 Task: In the  document Balletfile.pdf change page color to  'Grey'. Insert watermark  'Do not copy ' Apply Font Style in watermark Georgia
Action: Mouse moved to (56, 74)
Screenshot: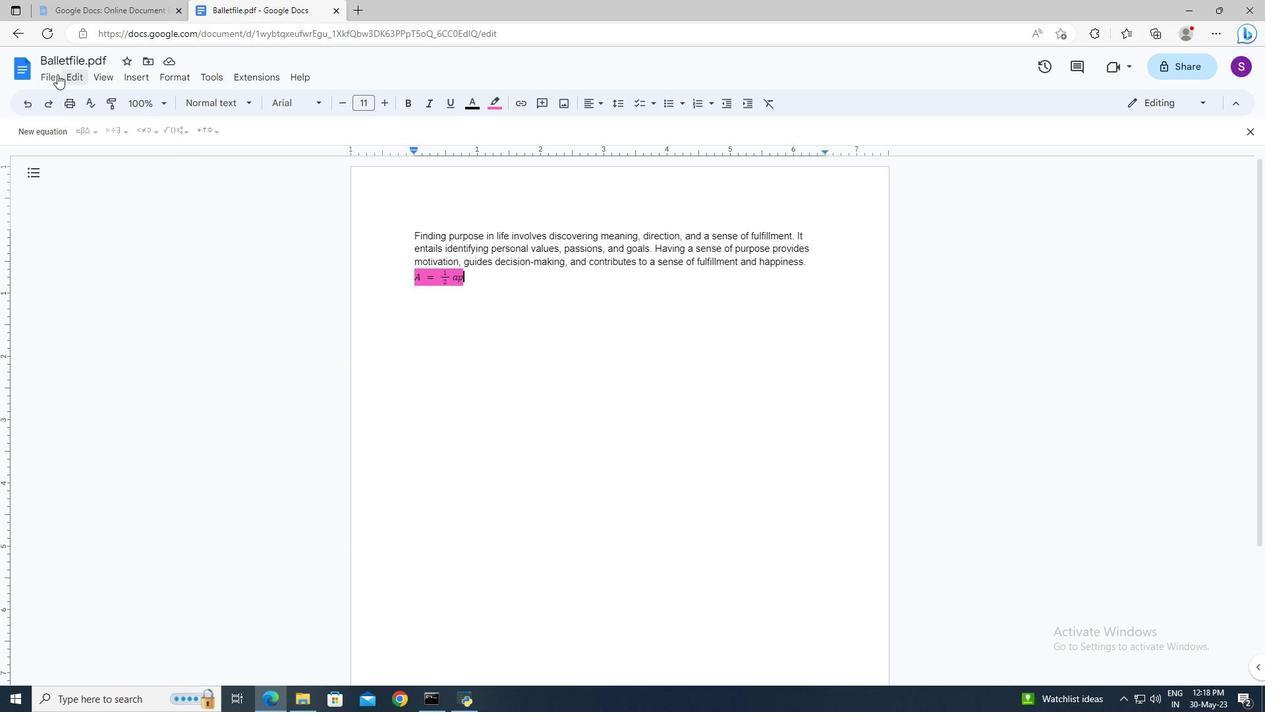 
Action: Mouse pressed left at (56, 74)
Screenshot: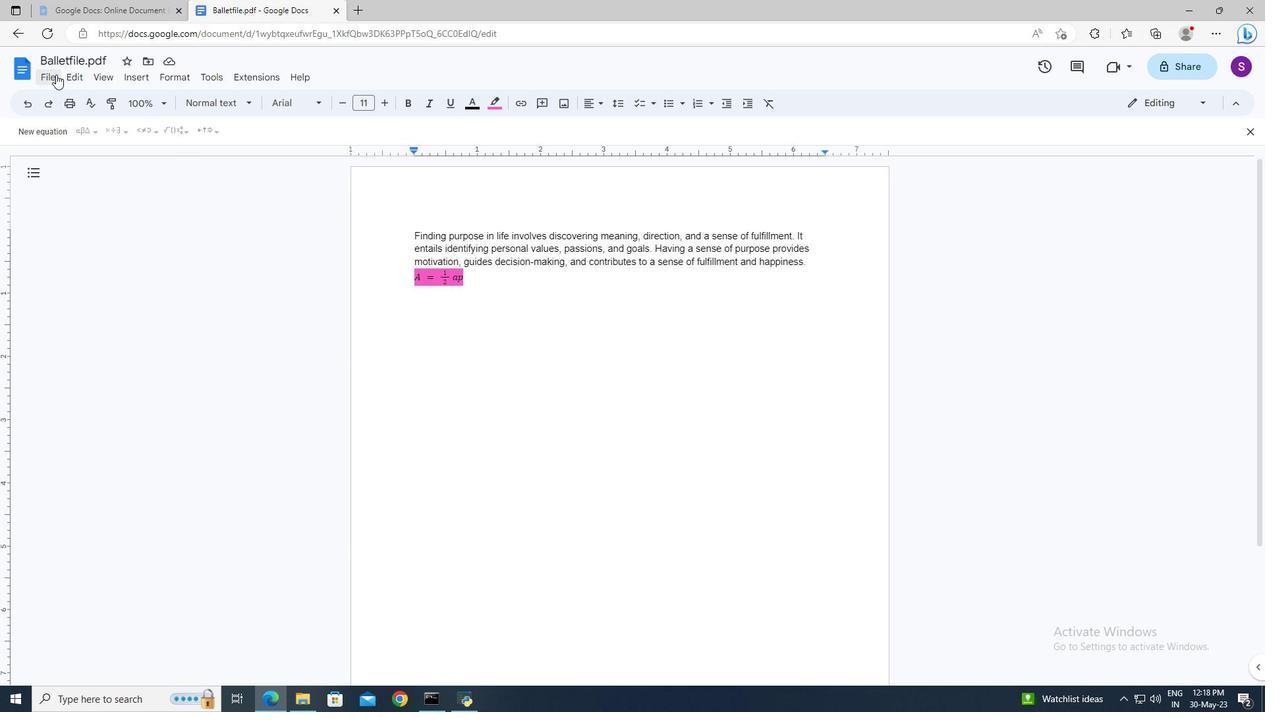 
Action: Mouse moved to (110, 441)
Screenshot: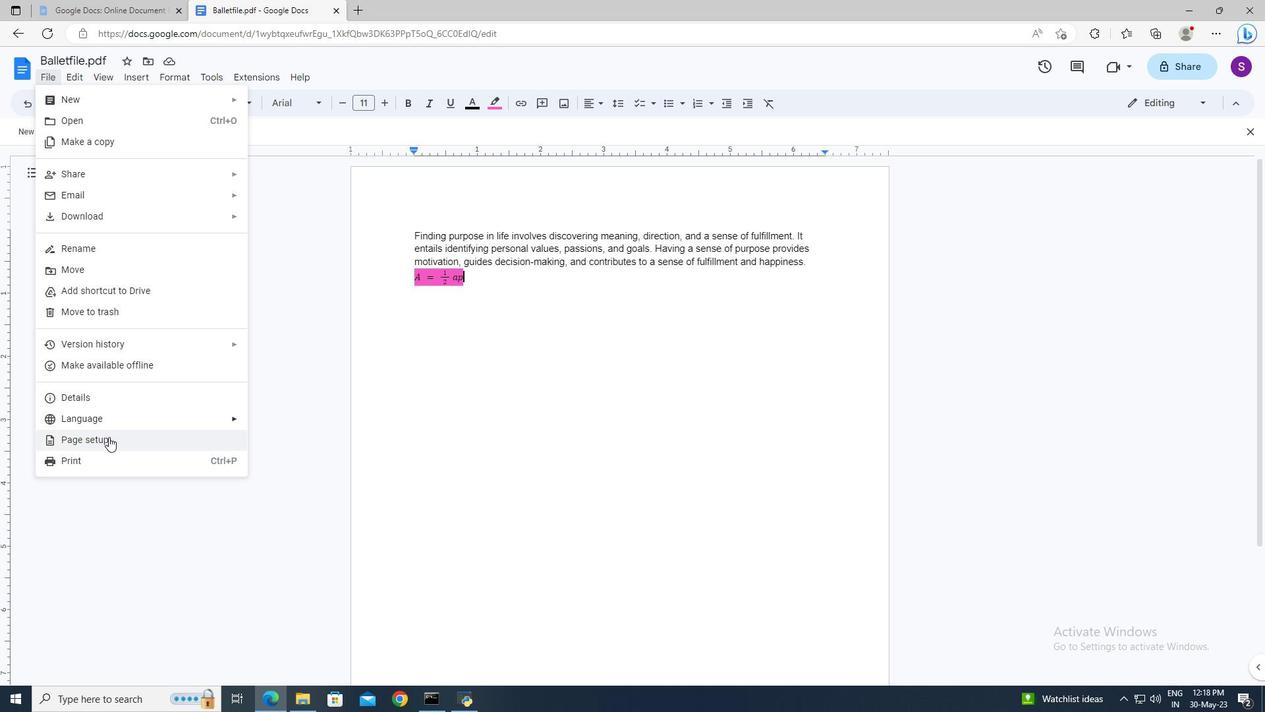 
Action: Mouse pressed left at (110, 441)
Screenshot: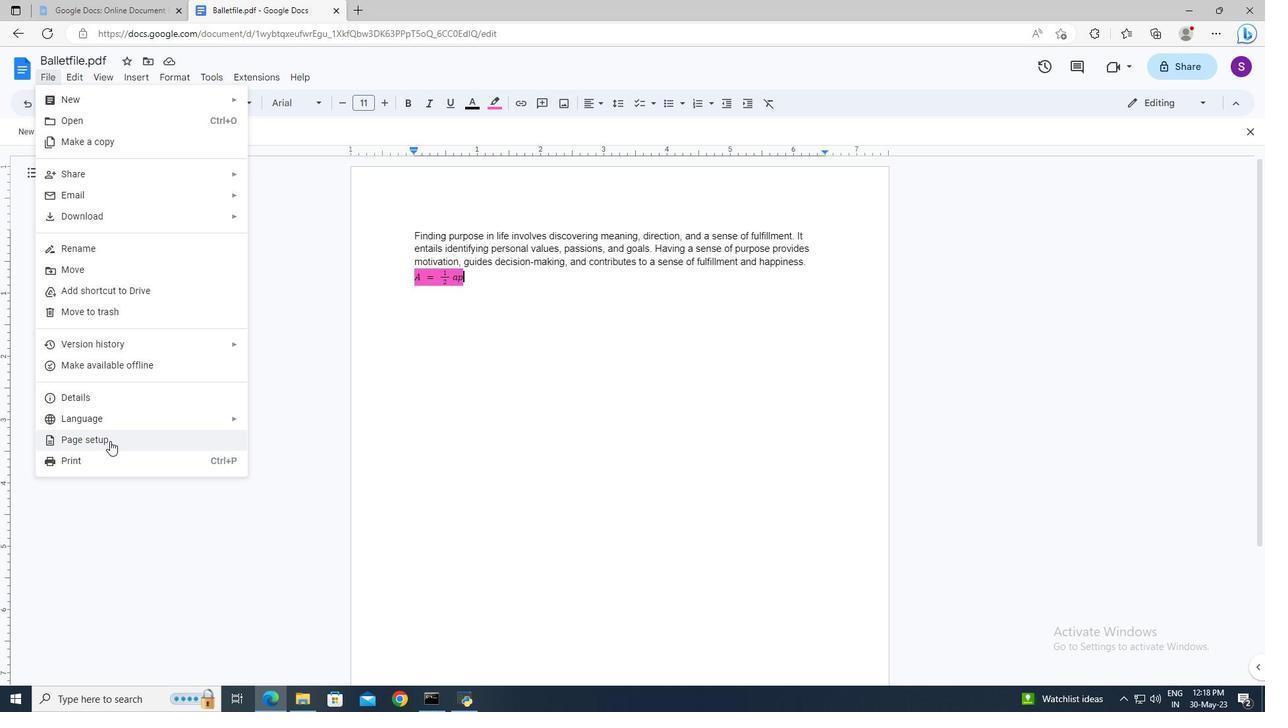 
Action: Mouse moved to (532, 452)
Screenshot: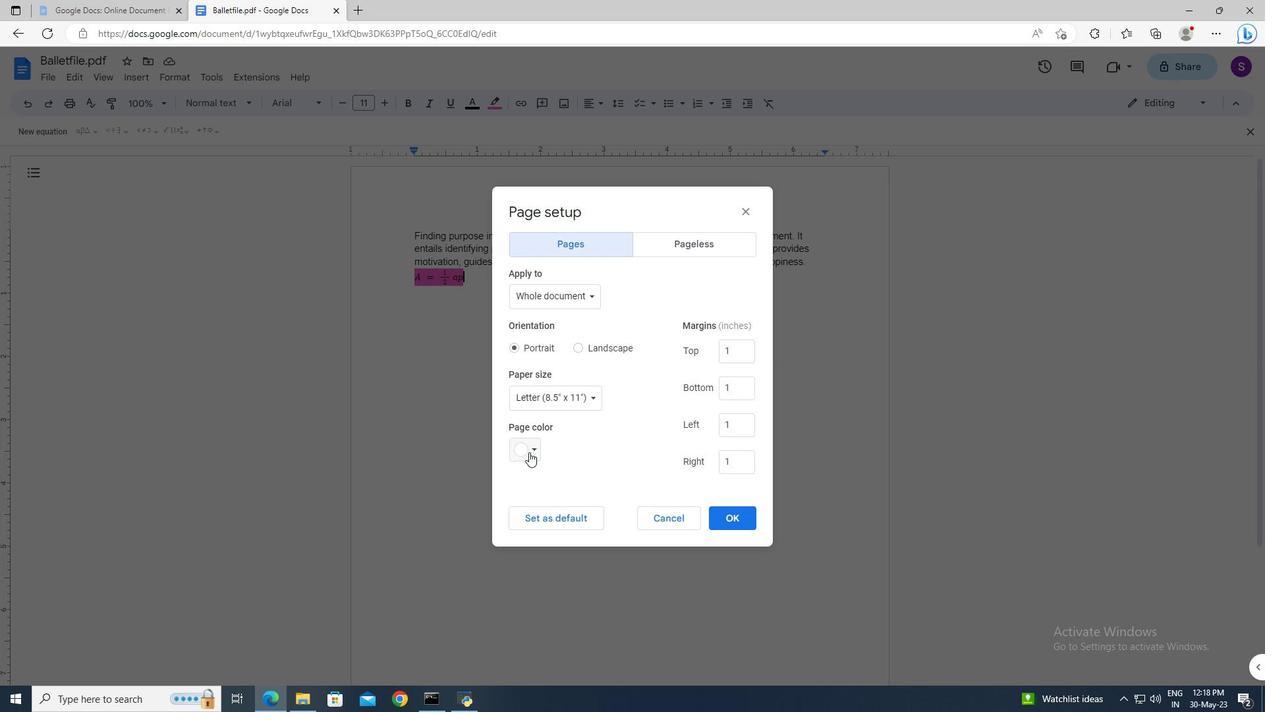 
Action: Mouse pressed left at (532, 452)
Screenshot: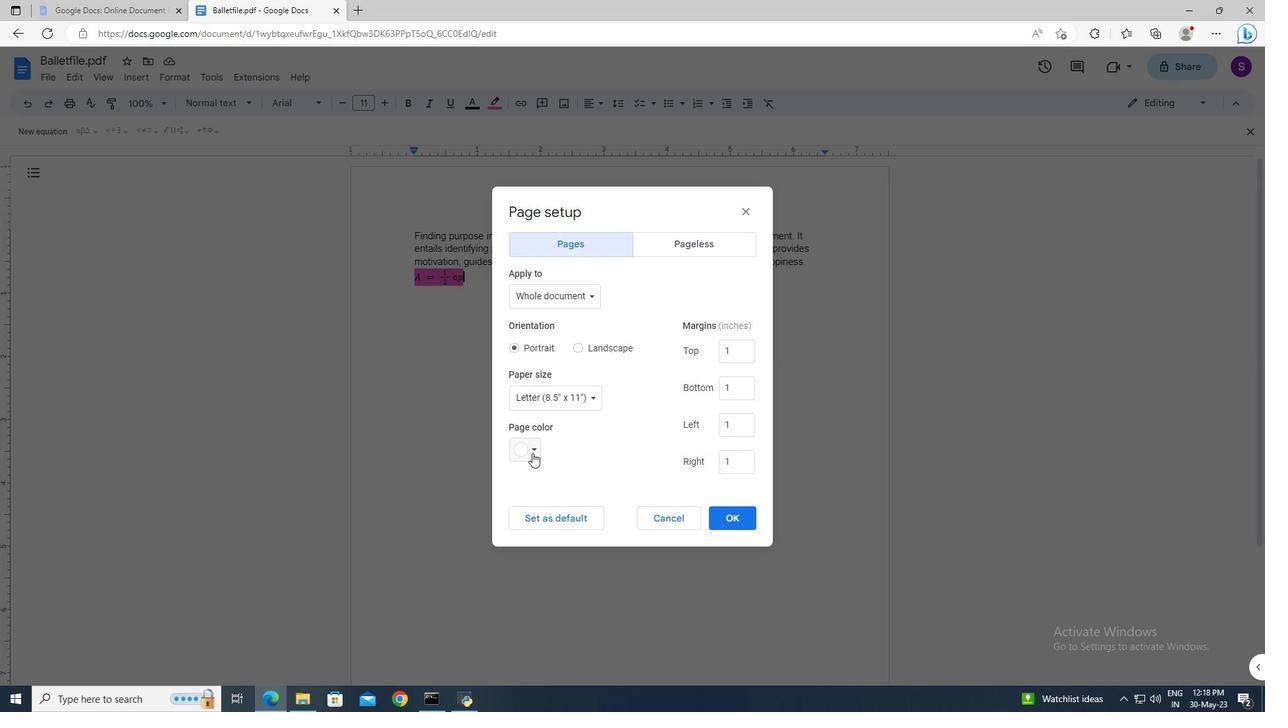 
Action: Mouse moved to (596, 478)
Screenshot: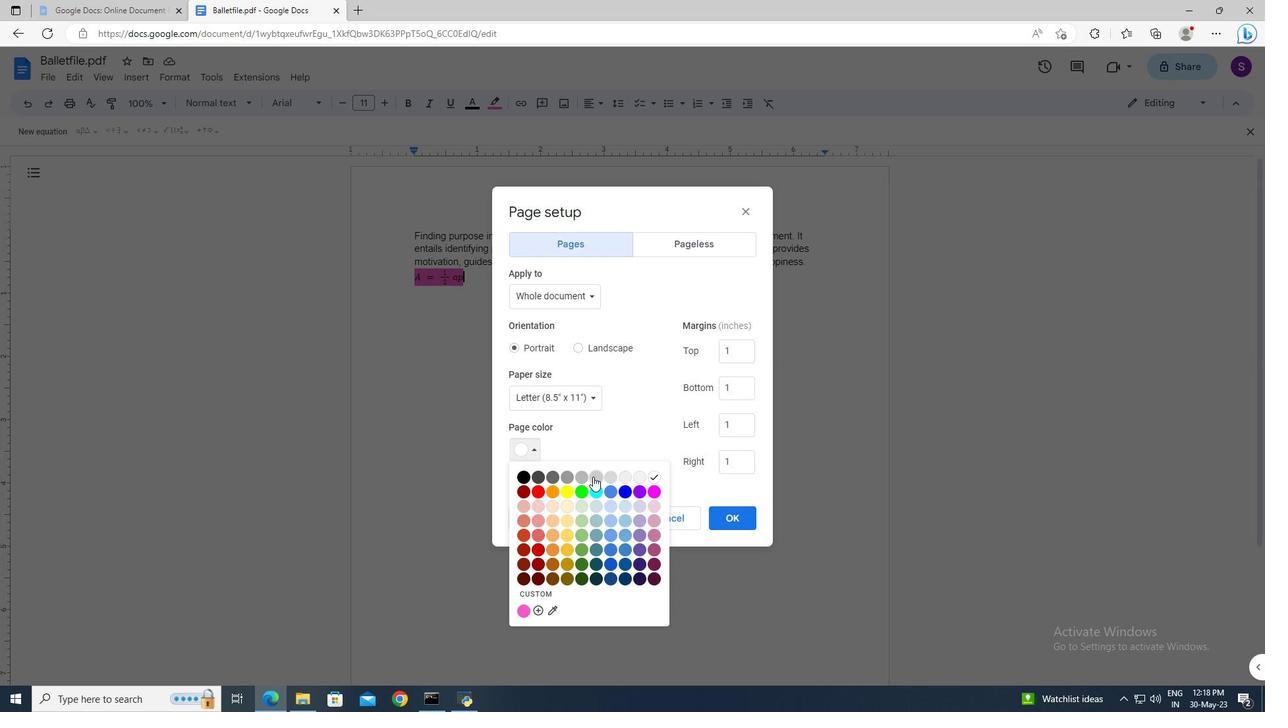 
Action: Mouse pressed left at (596, 478)
Screenshot: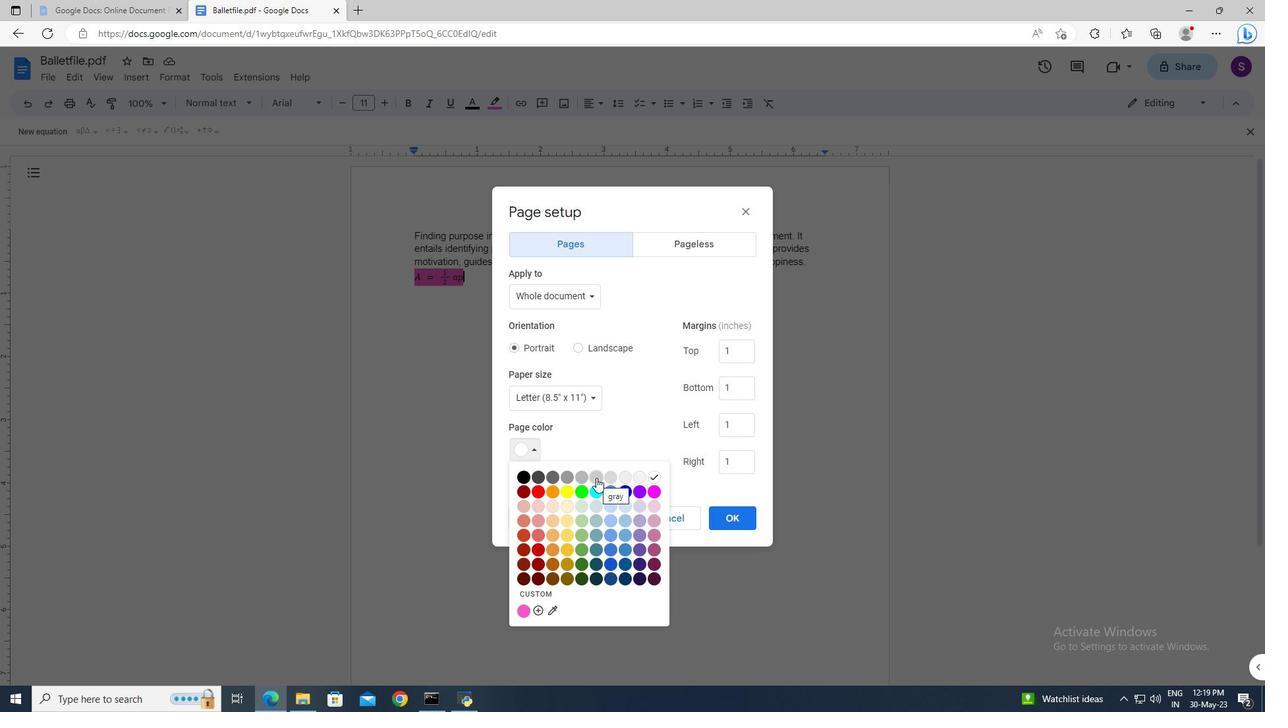 
Action: Mouse moved to (729, 518)
Screenshot: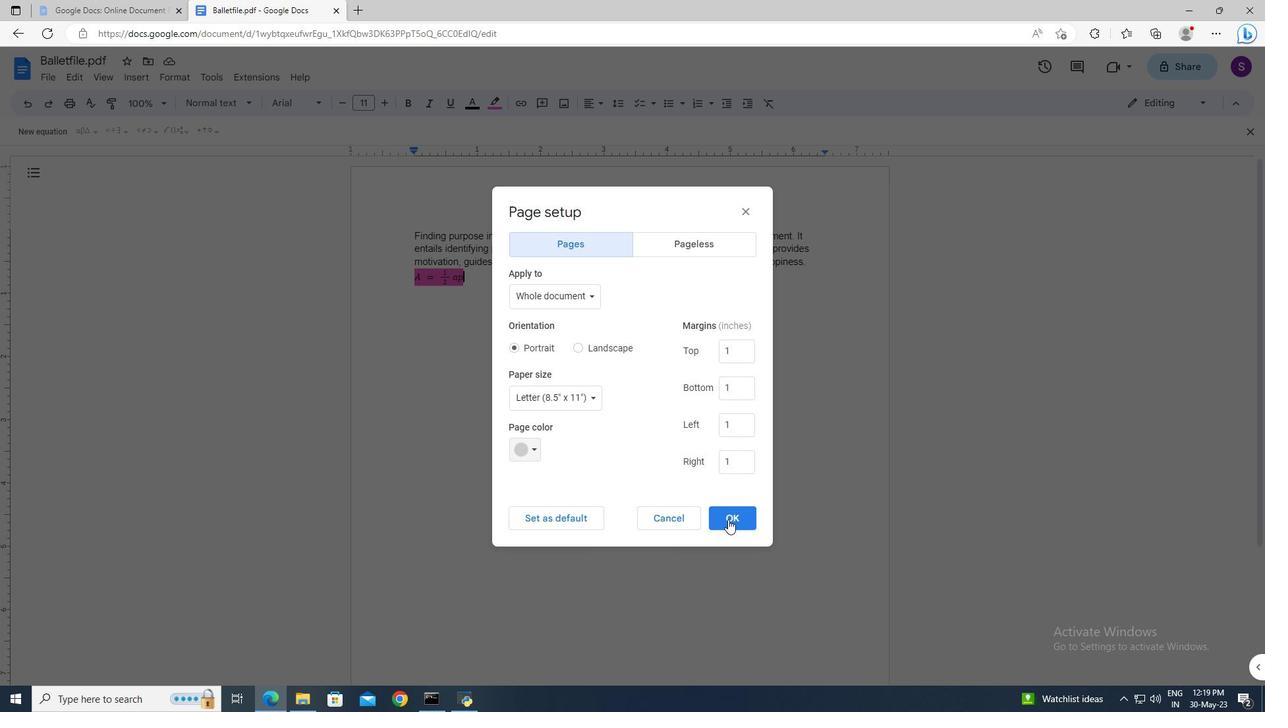 
Action: Mouse pressed left at (729, 518)
Screenshot: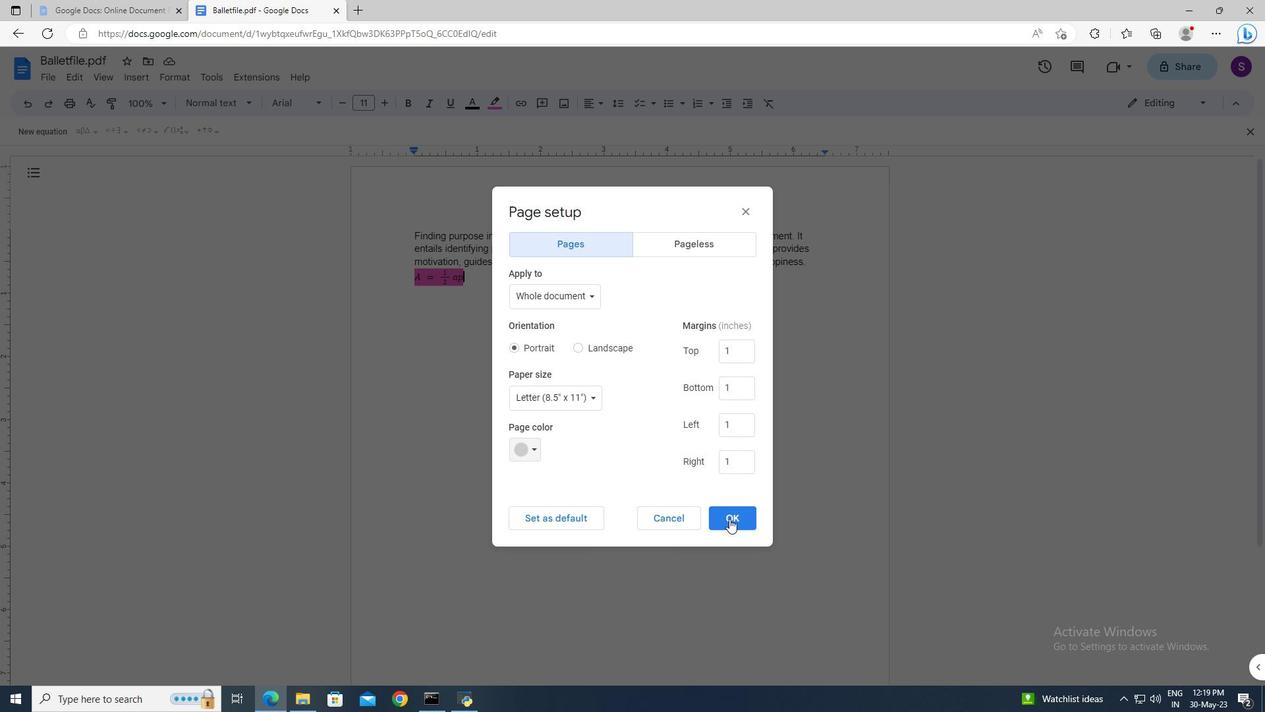 
Action: Mouse moved to (145, 81)
Screenshot: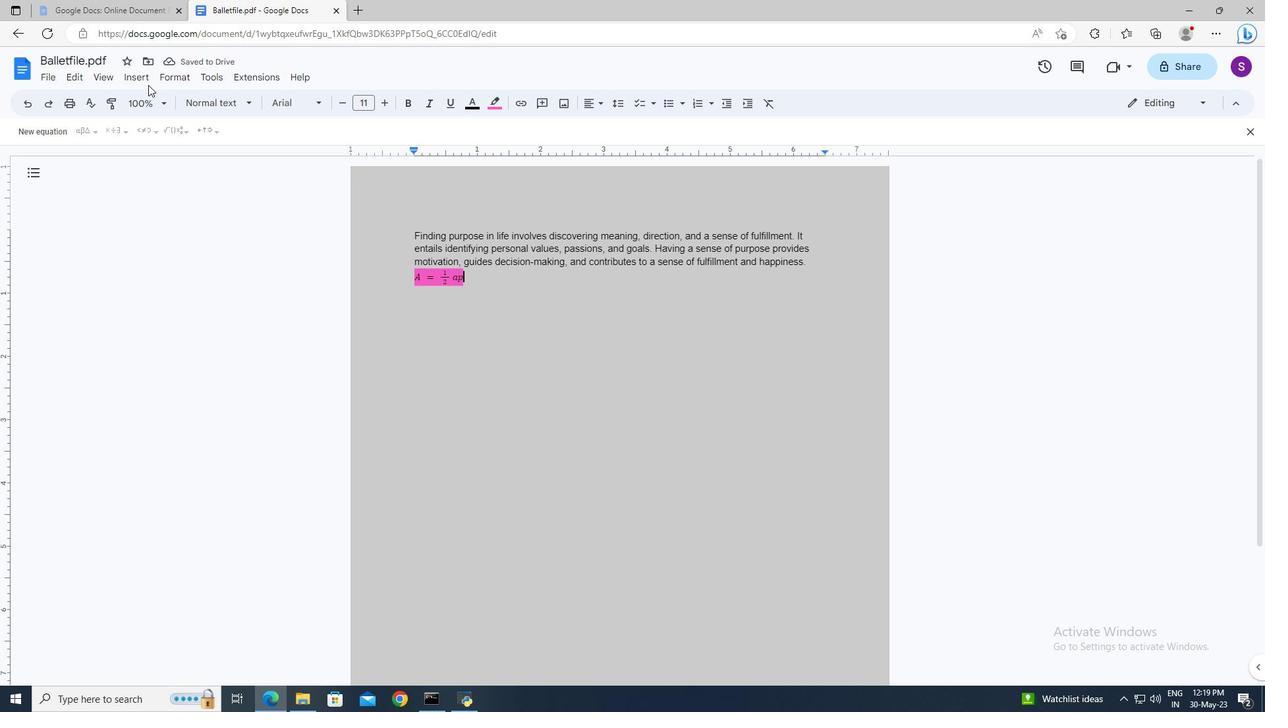 
Action: Mouse pressed left at (145, 81)
Screenshot: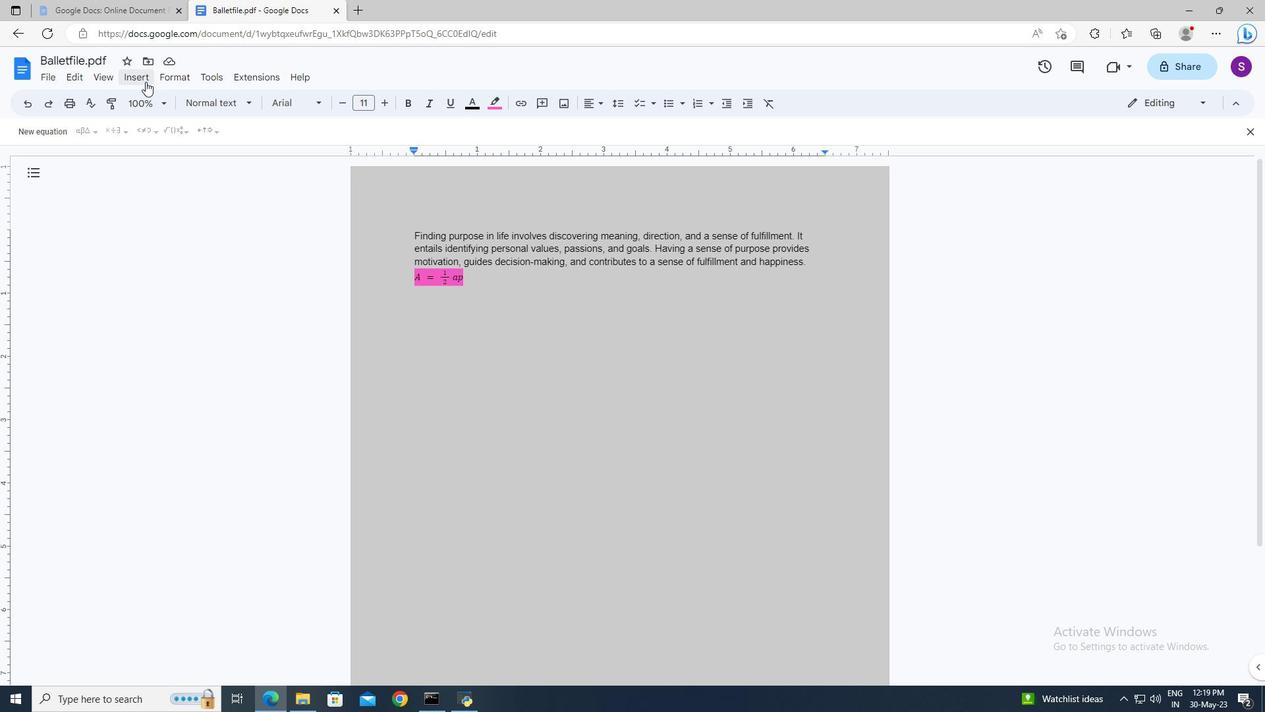 
Action: Mouse moved to (187, 381)
Screenshot: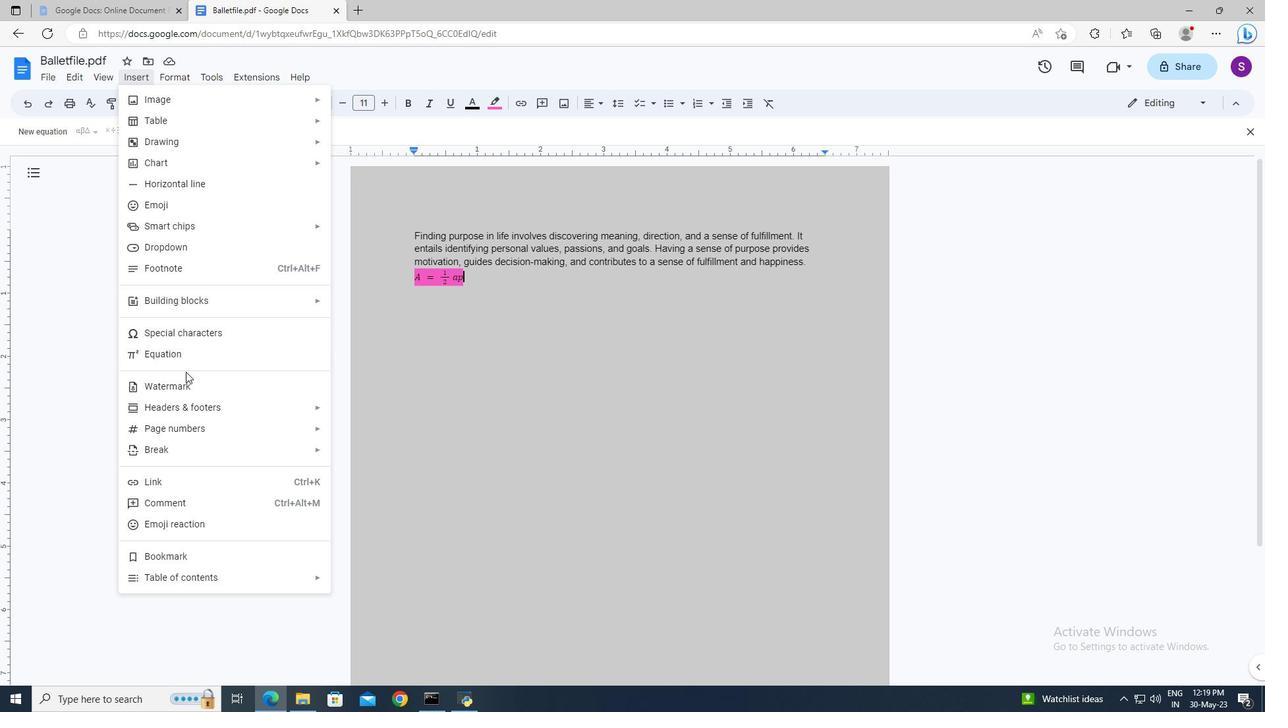 
Action: Mouse pressed left at (187, 381)
Screenshot: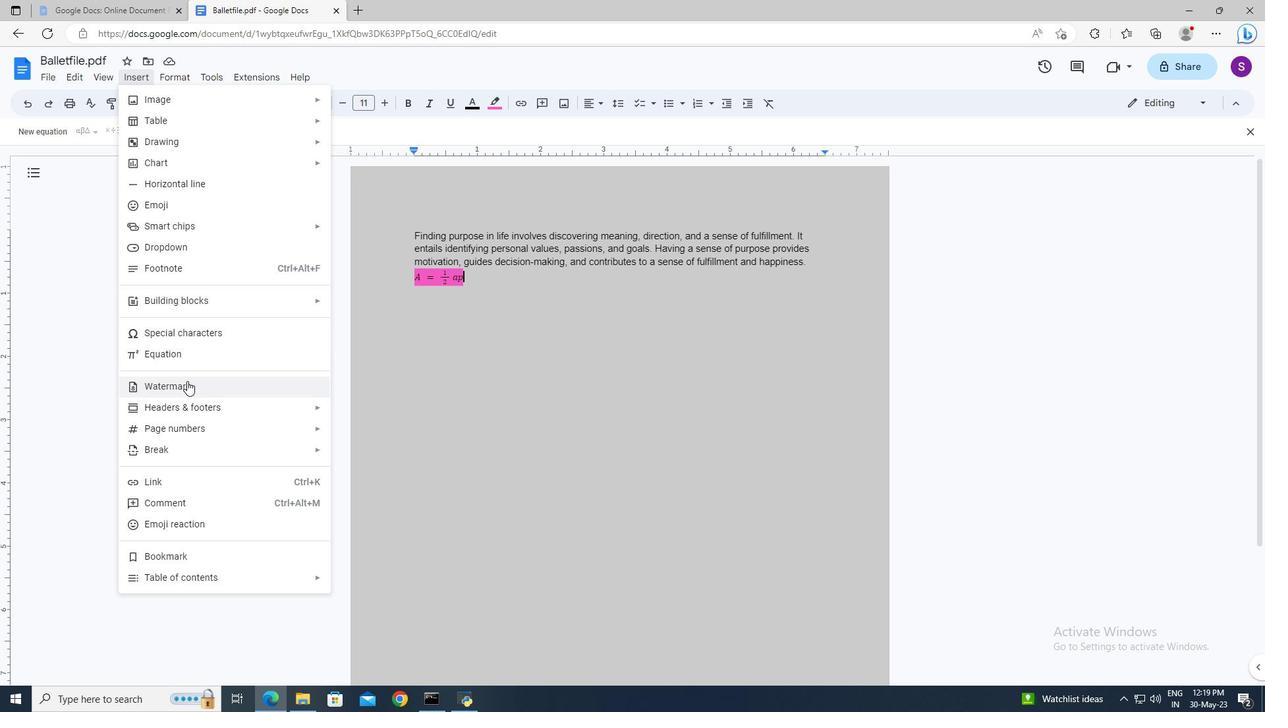 
Action: Mouse moved to (1205, 146)
Screenshot: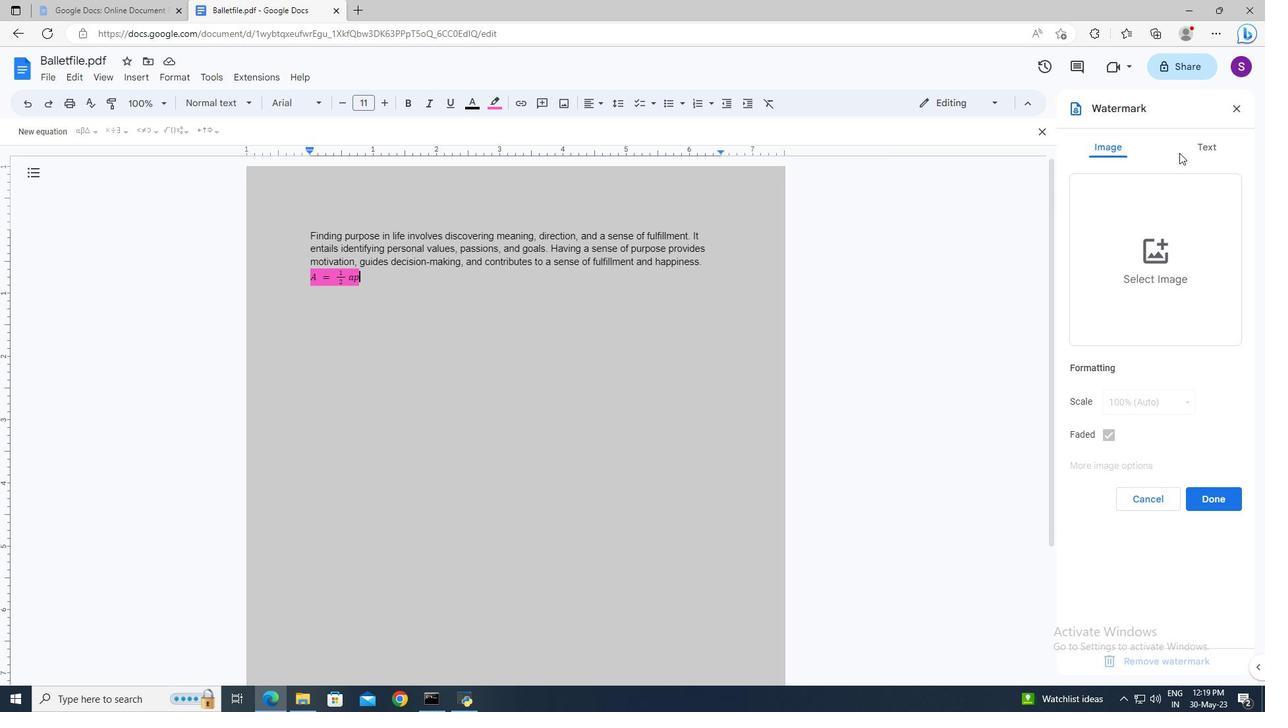 
Action: Mouse pressed left at (1205, 146)
Screenshot: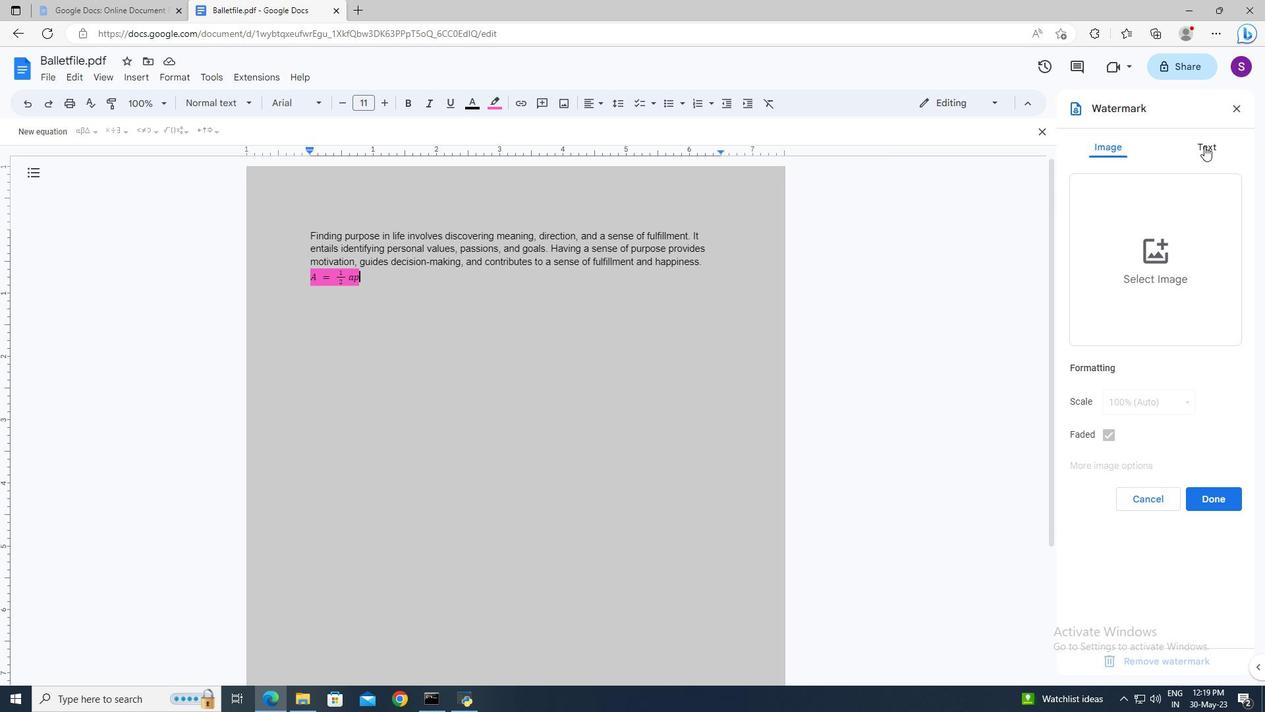 
Action: Mouse moved to (1155, 187)
Screenshot: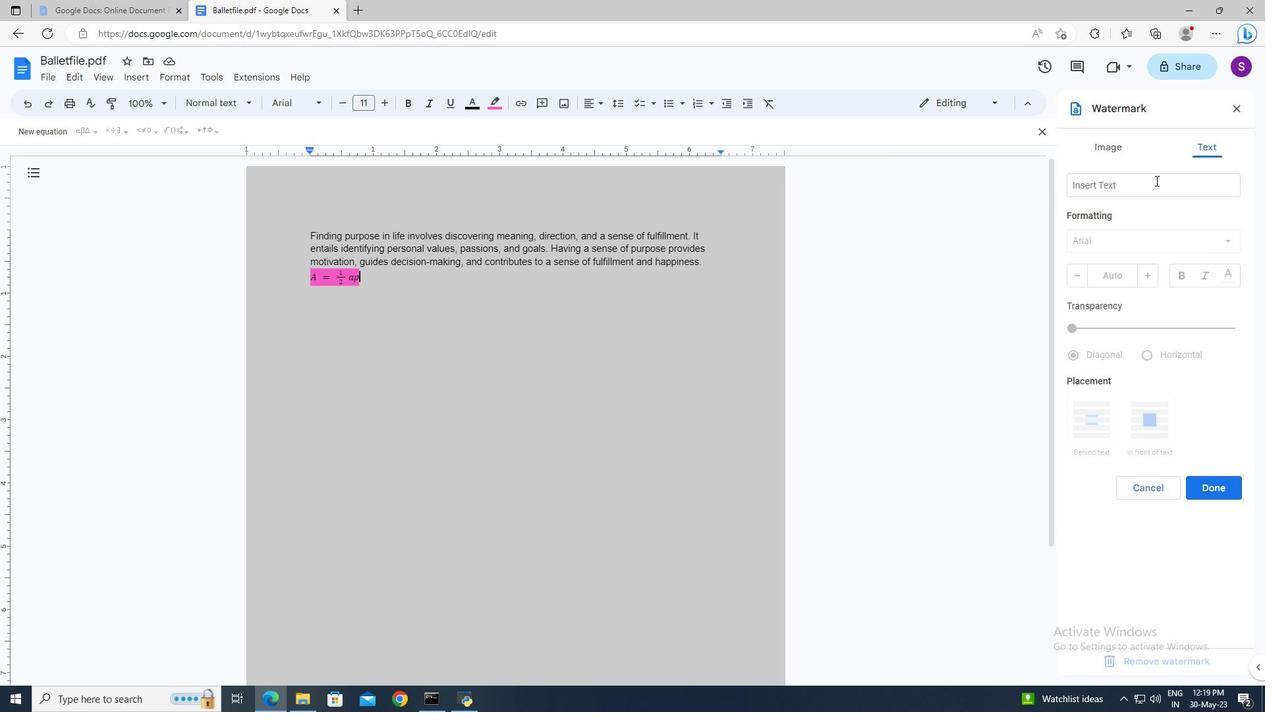 
Action: Mouse pressed left at (1155, 187)
Screenshot: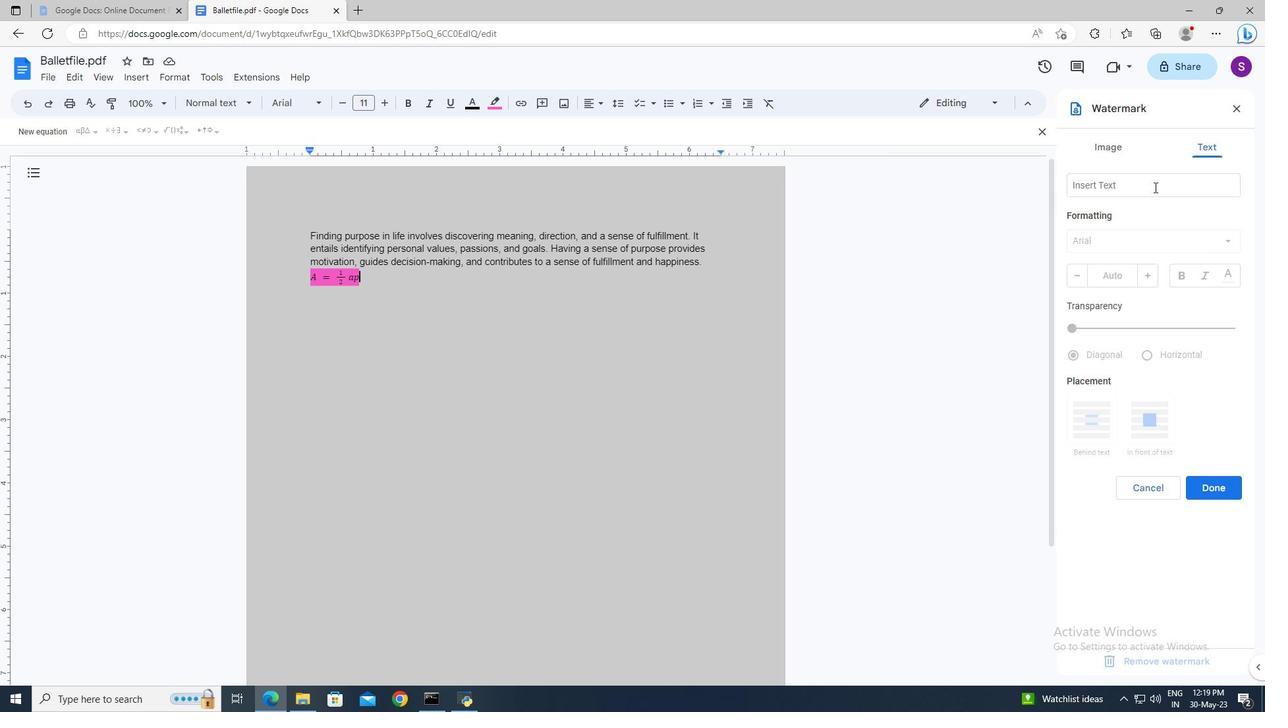 
Action: Key pressed <Key.shift>Do<Key.space>not<Key.space>copy<Key.enter>
Screenshot: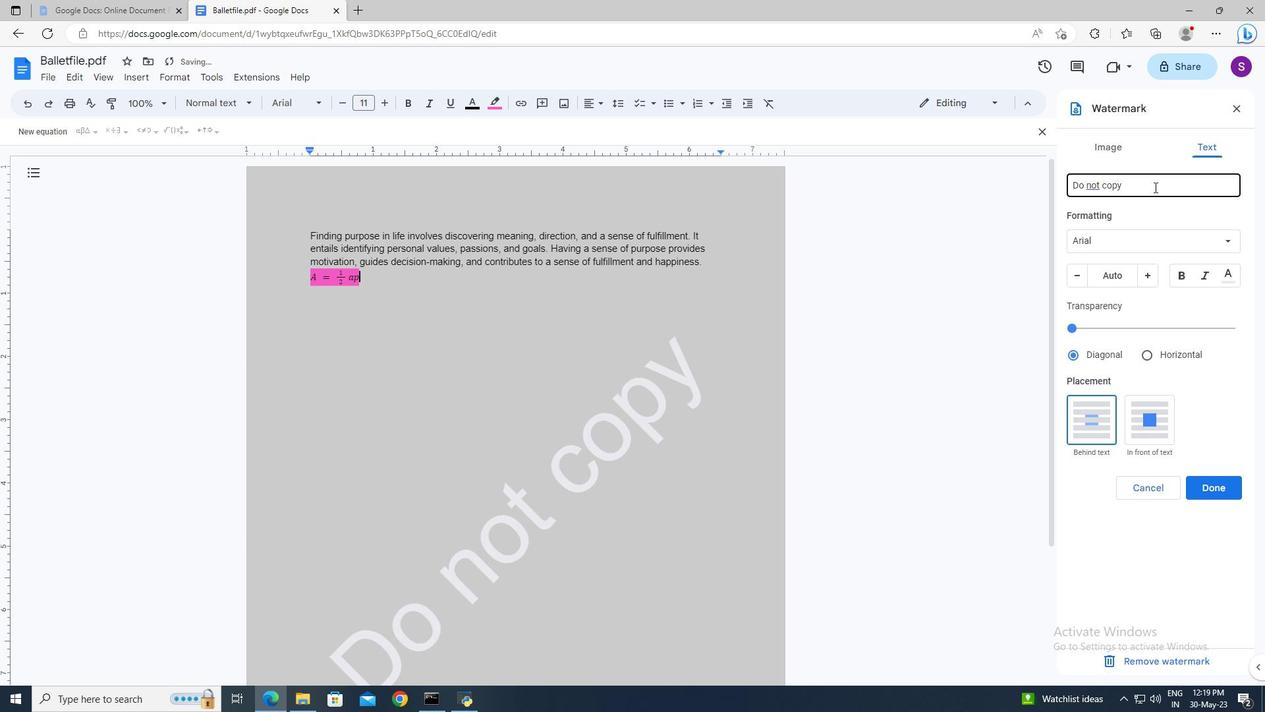 
Action: Mouse moved to (1162, 238)
Screenshot: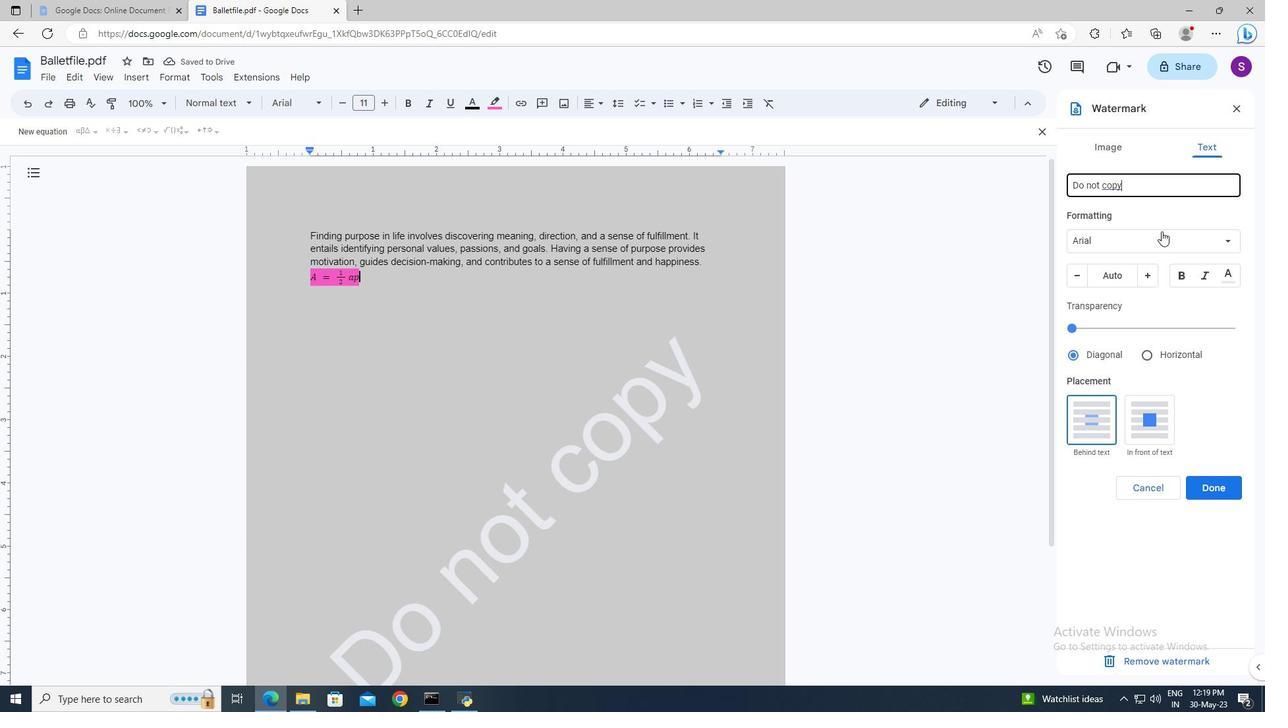 
Action: Mouse pressed left at (1162, 238)
Screenshot: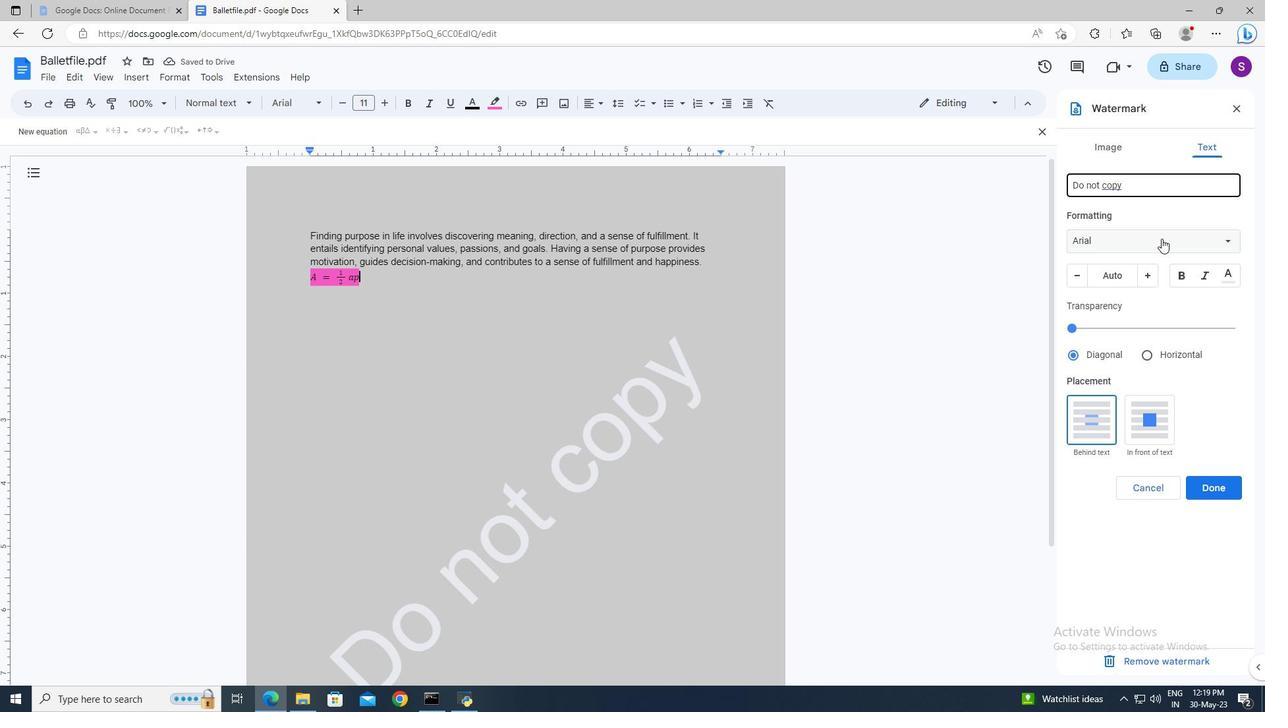 
Action: Mouse moved to (1121, 623)
Screenshot: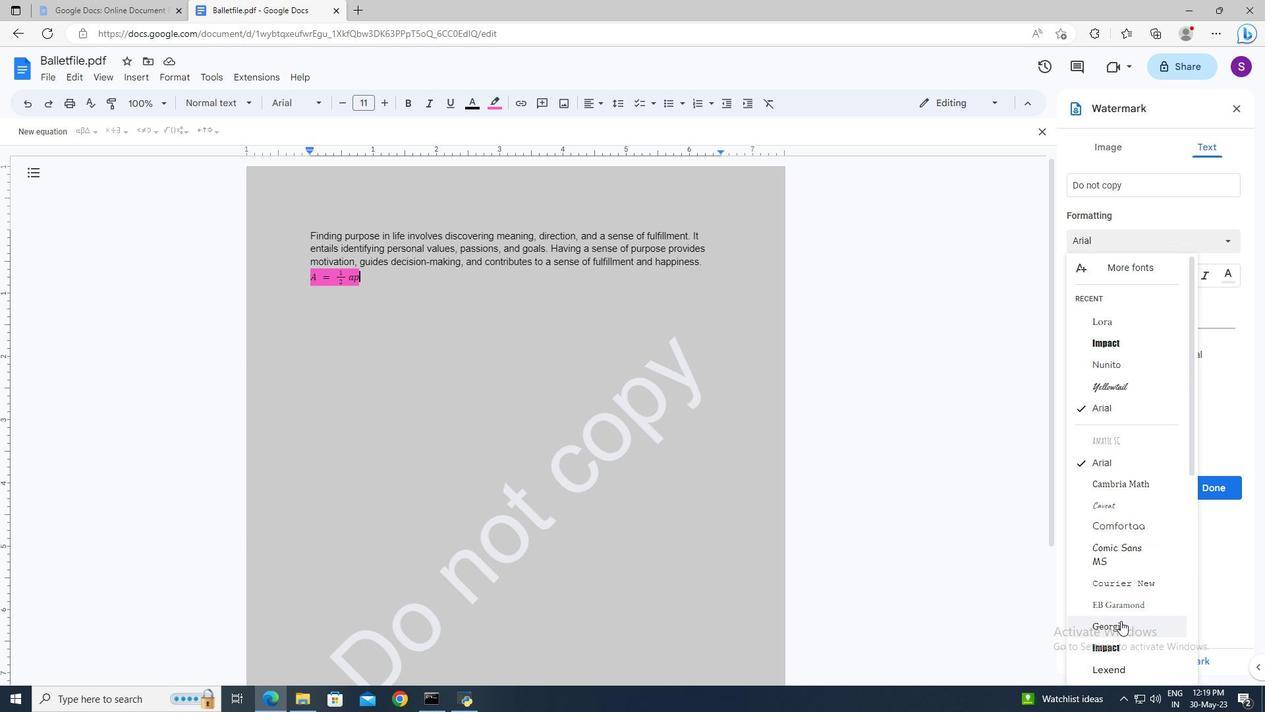 
Action: Mouse pressed left at (1121, 623)
Screenshot: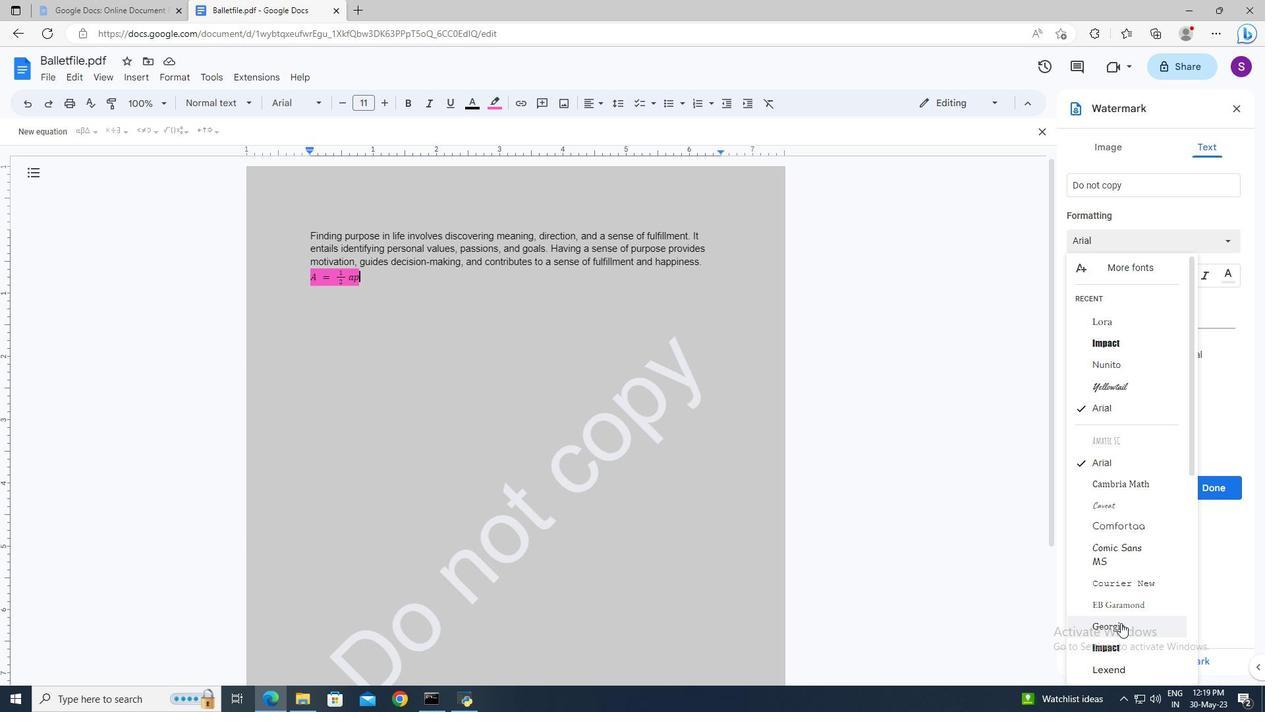 
Action: Mouse moved to (1209, 489)
Screenshot: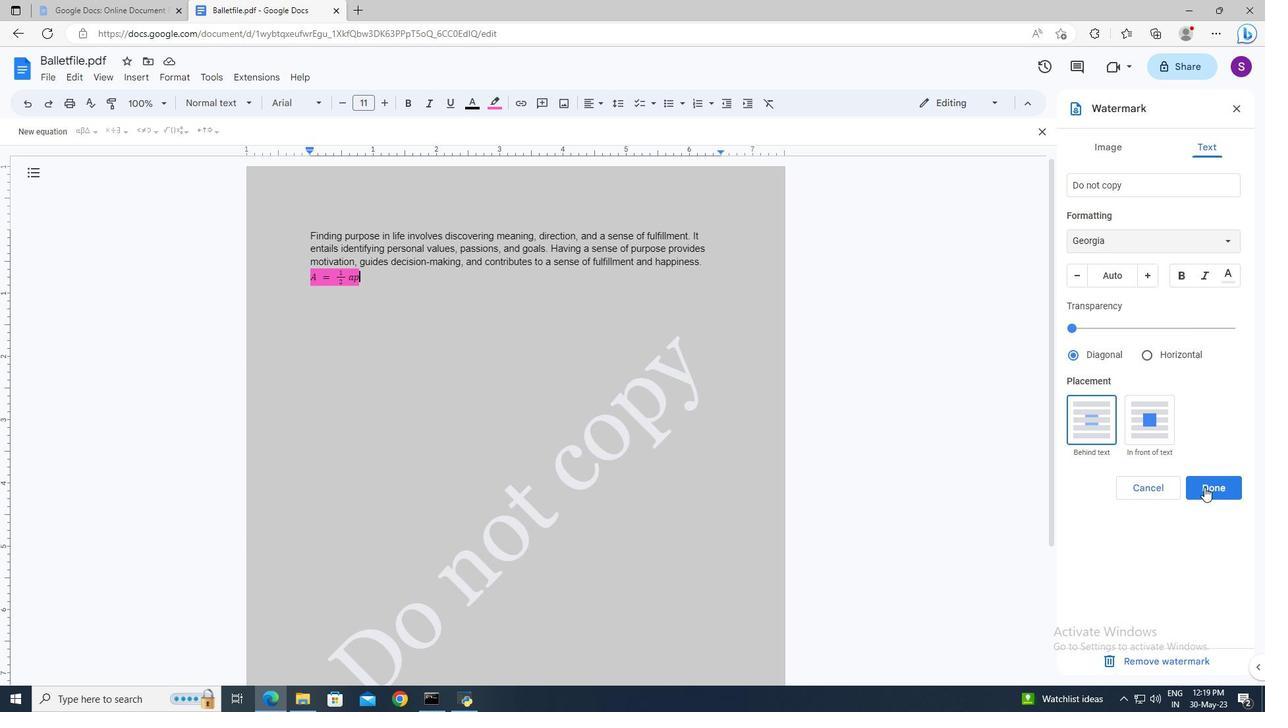 
Action: Mouse pressed left at (1209, 489)
Screenshot: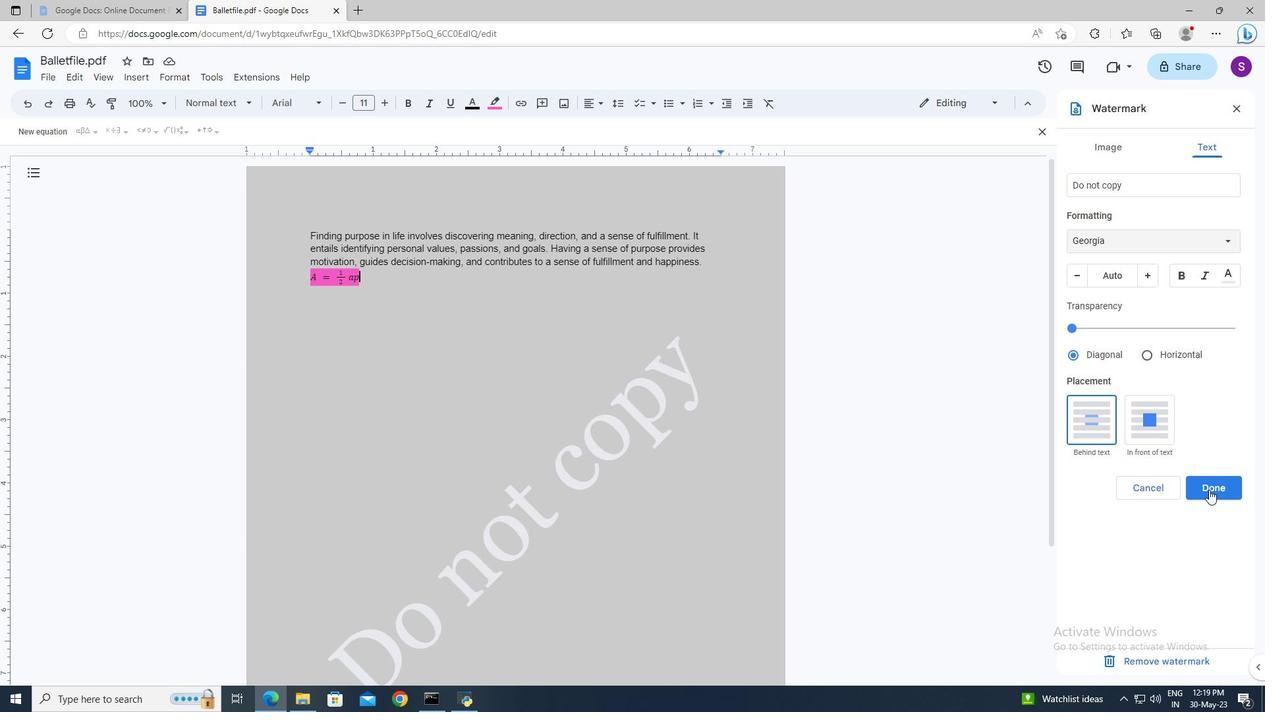 
Action: Mouse moved to (704, 320)
Screenshot: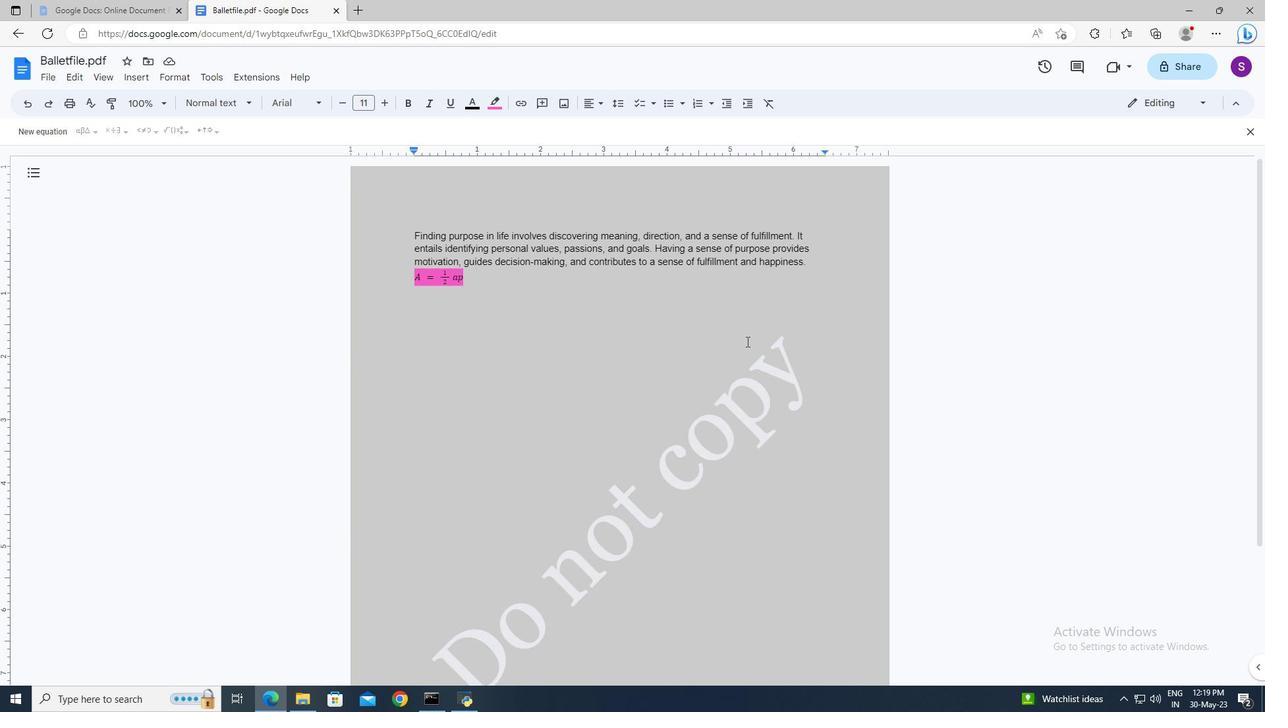 
Action: Mouse pressed left at (704, 320)
Screenshot: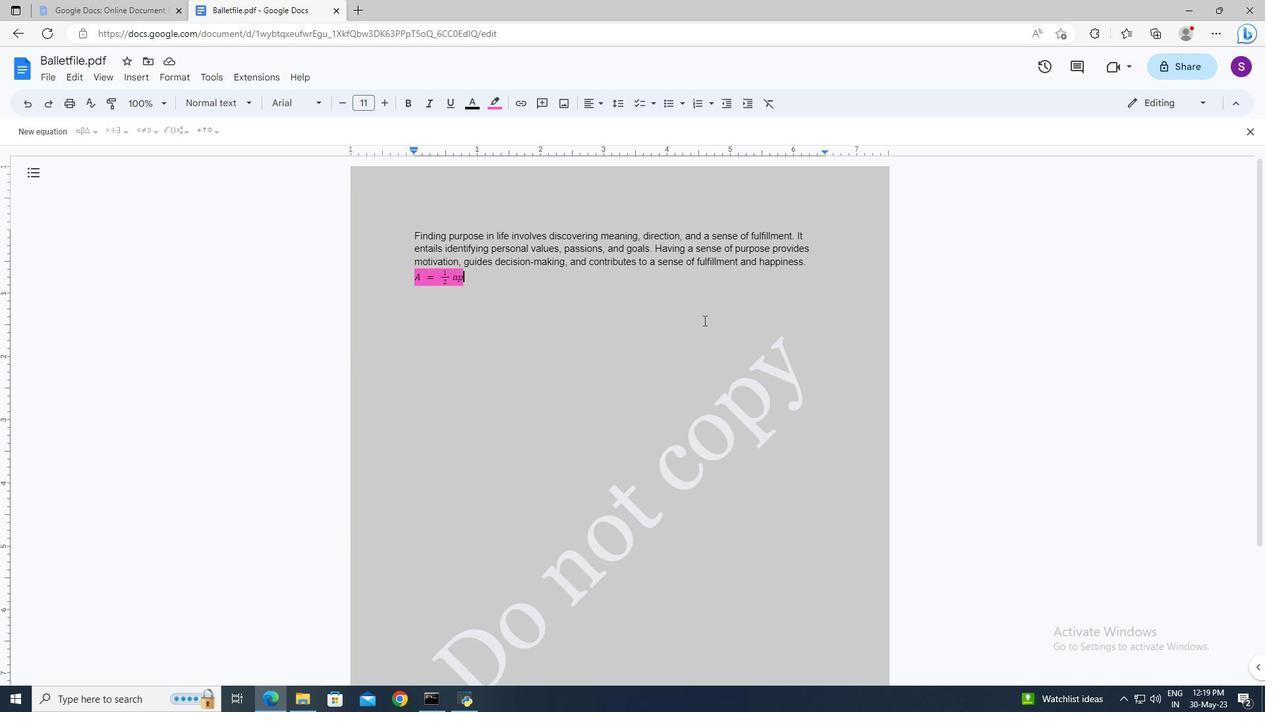 
